 Task: Select the criteria, the date is on or after "yesterday".
Action: Mouse moved to (166, 63)
Screenshot: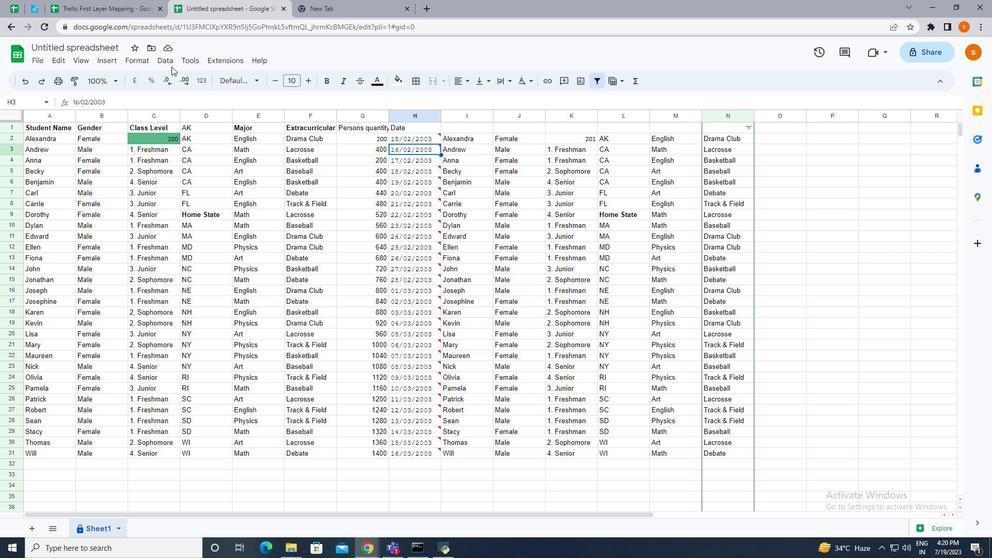 
Action: Mouse pressed left at (166, 63)
Screenshot: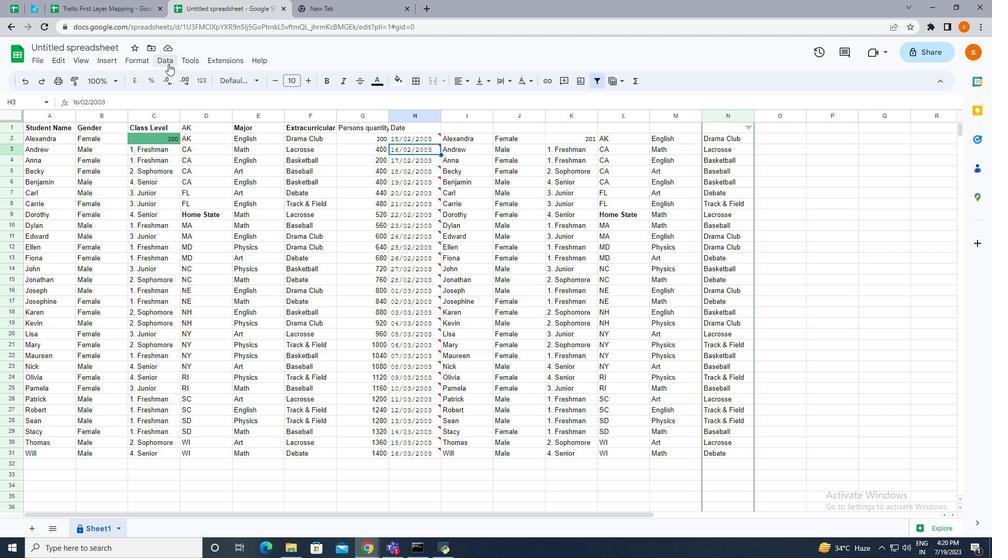 
Action: Mouse moved to (195, 264)
Screenshot: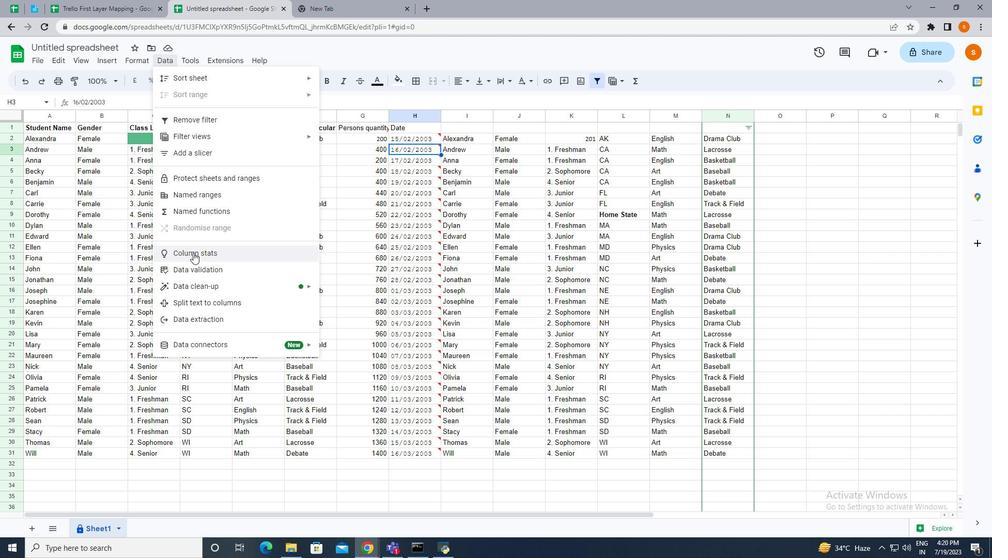 
Action: Mouse pressed left at (195, 264)
Screenshot: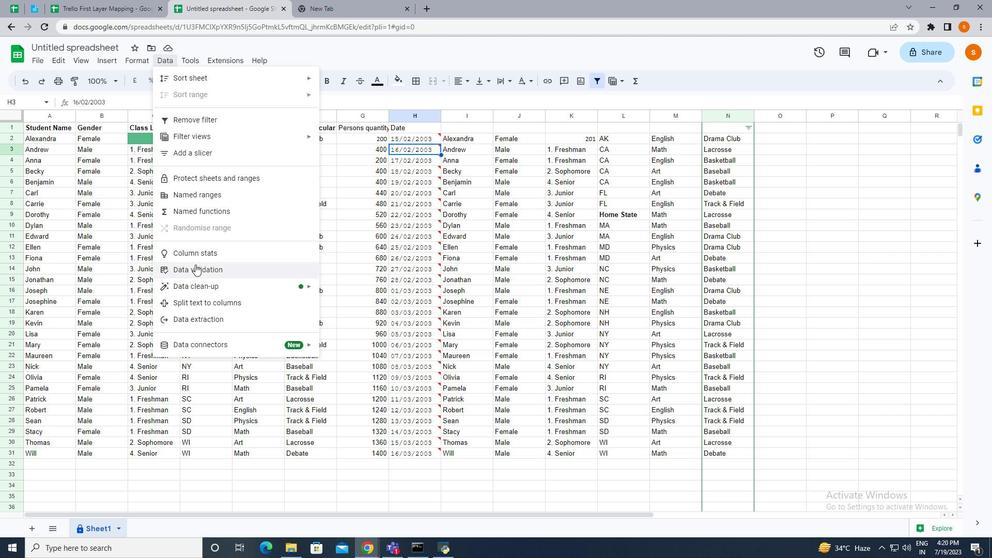 
Action: Mouse moved to (844, 120)
Screenshot: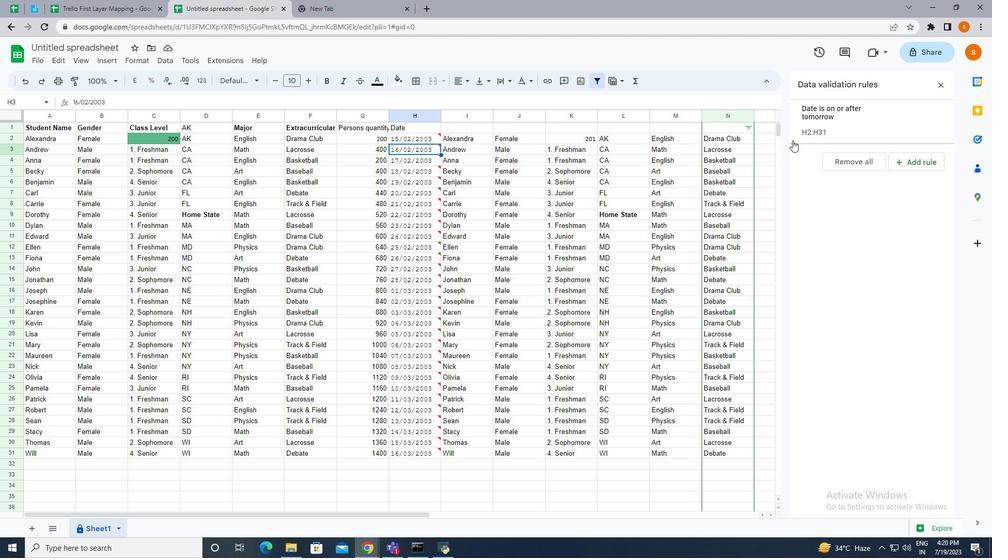 
Action: Mouse pressed left at (844, 120)
Screenshot: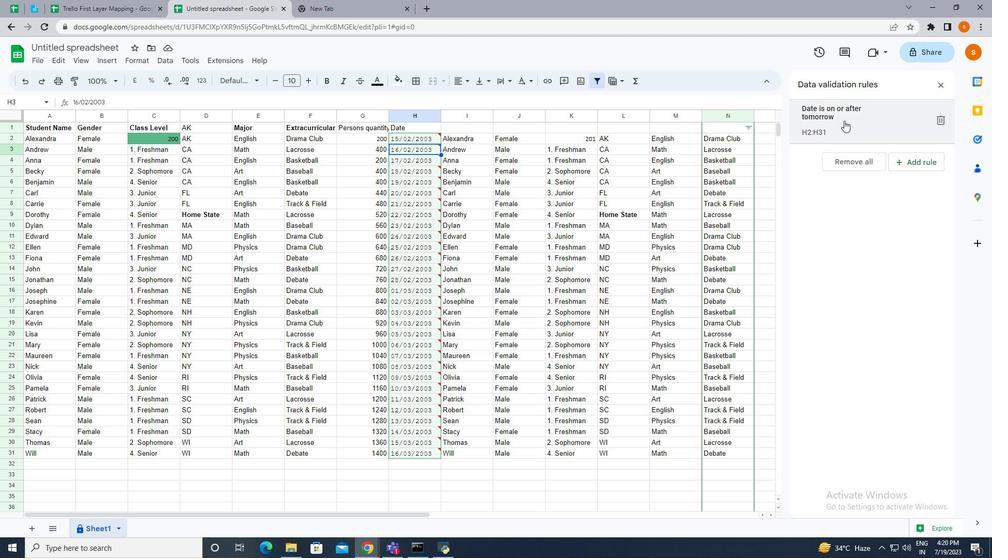 
Action: Mouse moved to (841, 171)
Screenshot: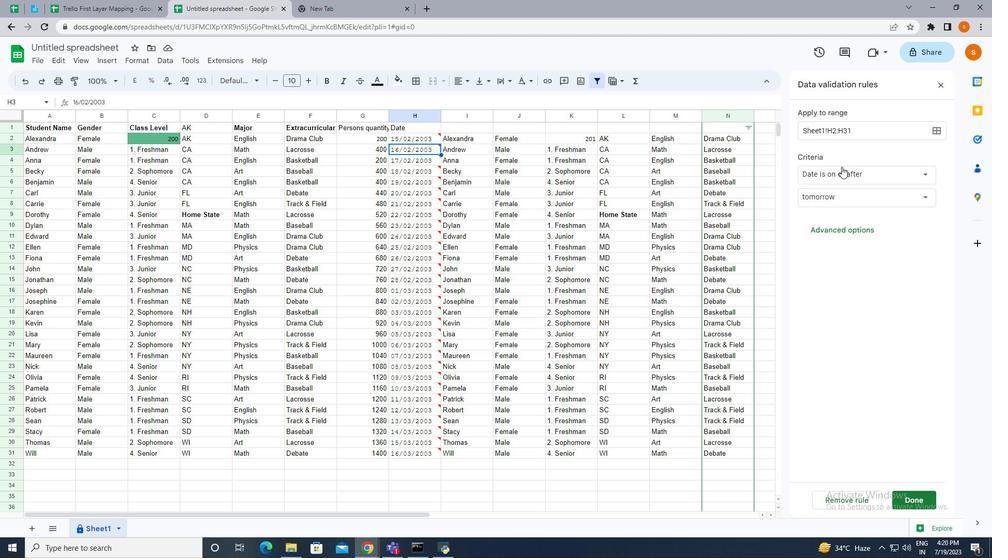 
Action: Mouse pressed left at (841, 171)
Screenshot: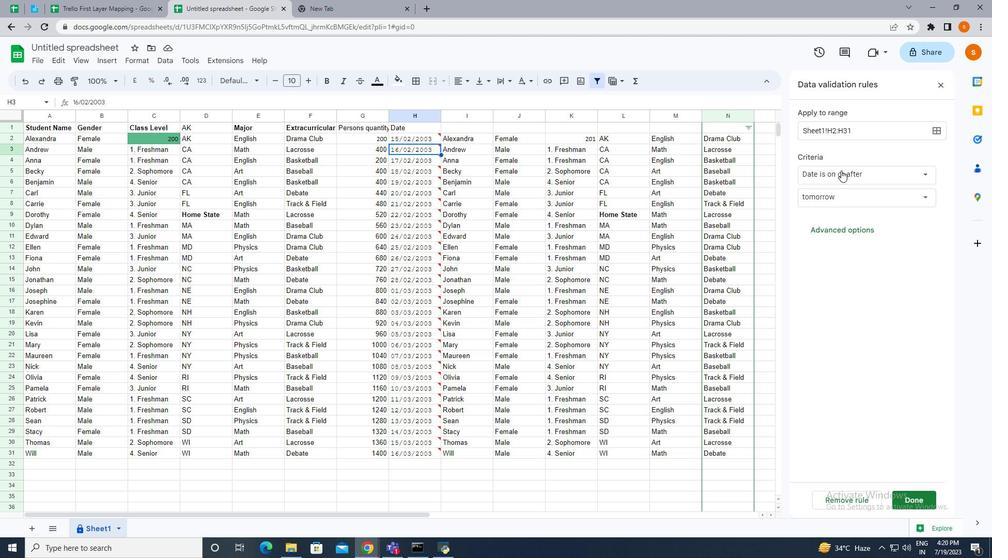 
Action: Mouse moved to (854, 240)
Screenshot: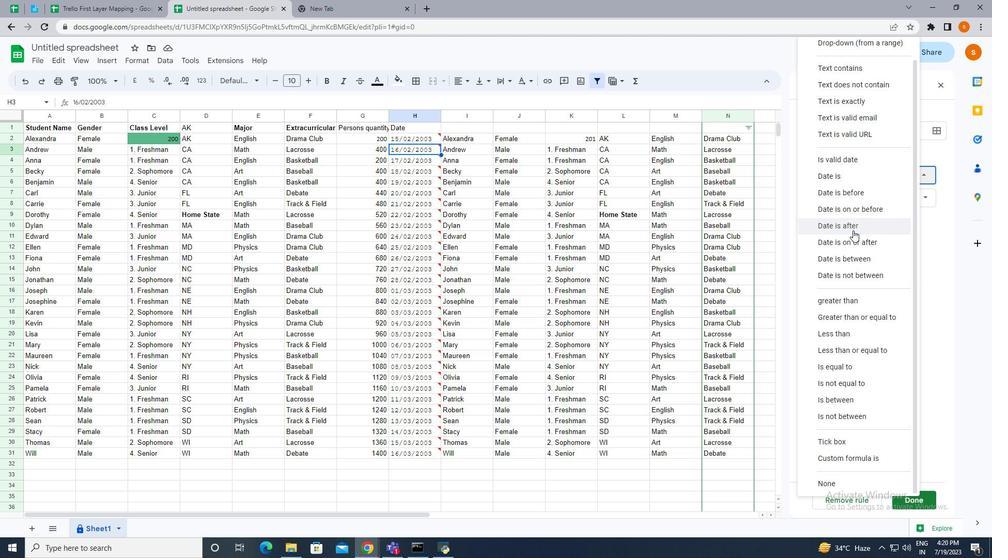 
Action: Mouse pressed left at (854, 240)
Screenshot: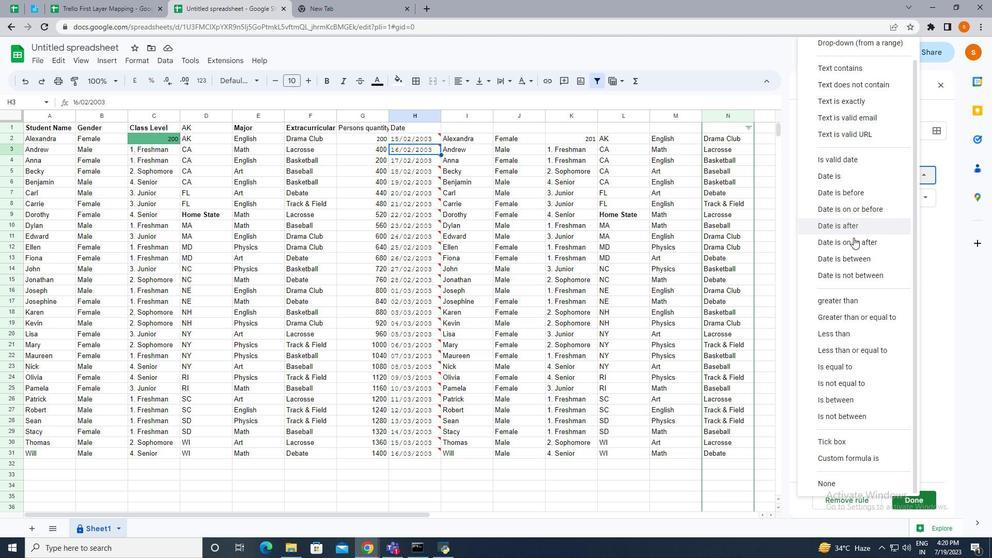 
Action: Mouse moved to (841, 198)
Screenshot: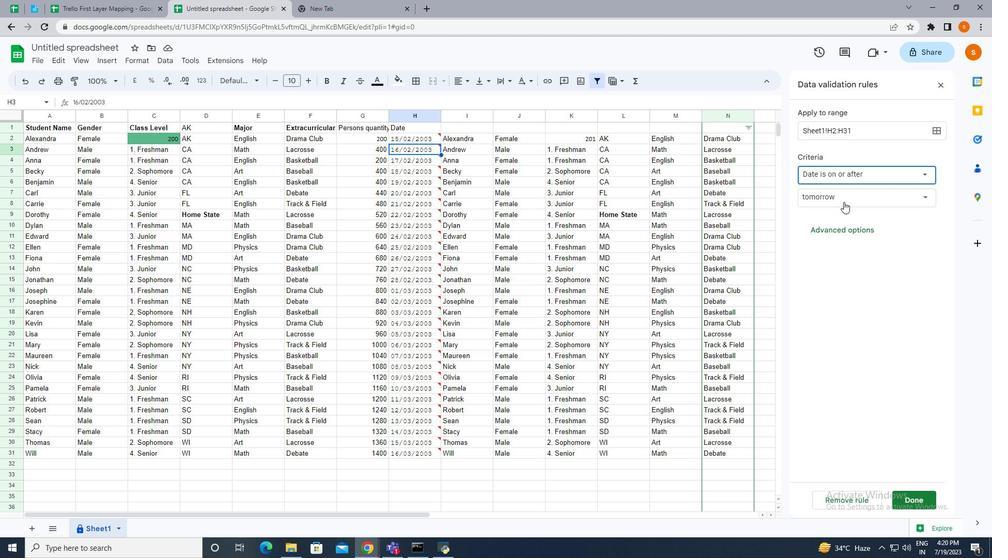 
Action: Mouse pressed left at (841, 198)
Screenshot: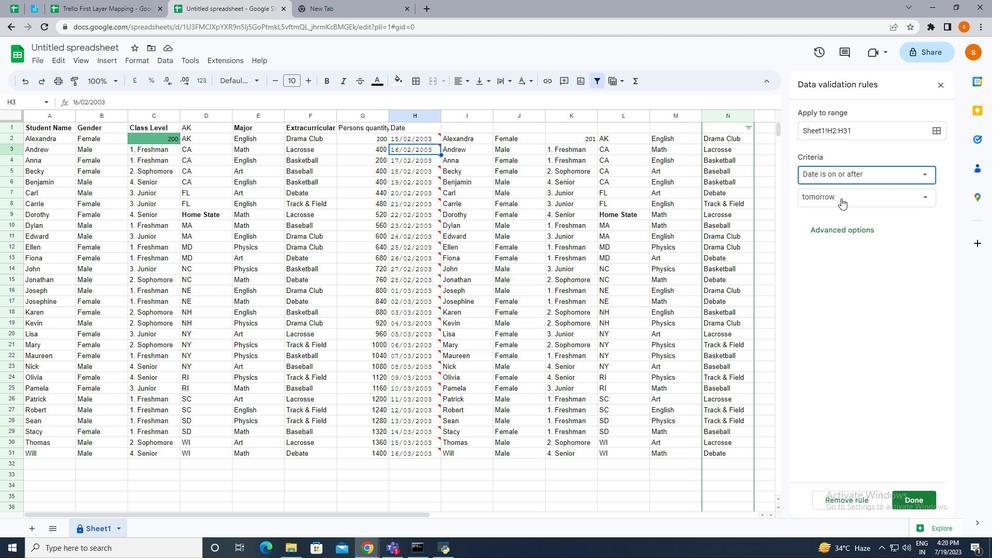 
Action: Mouse moved to (844, 209)
Screenshot: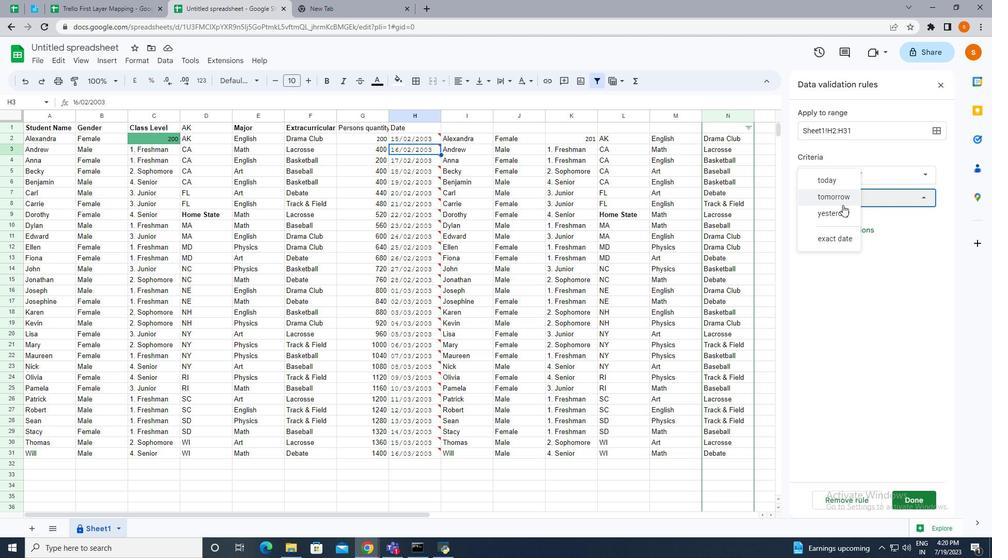 
Action: Mouse pressed left at (844, 209)
Screenshot: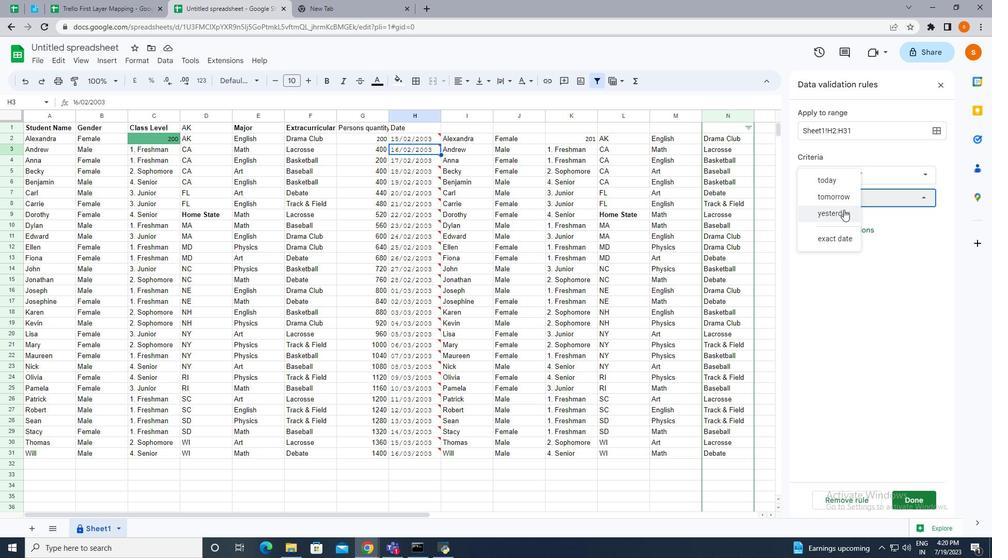 
Action: Mouse moved to (843, 354)
Screenshot: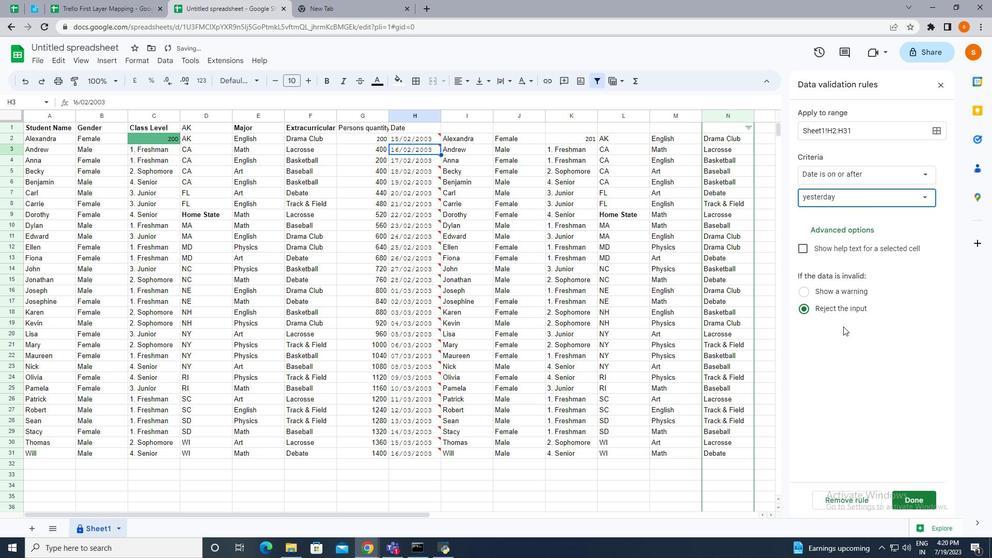 
